 Task: Add Now Rose + Ylang Ylang Long-Lasting Deodorant to the cart.
Action: Mouse moved to (304, 149)
Screenshot: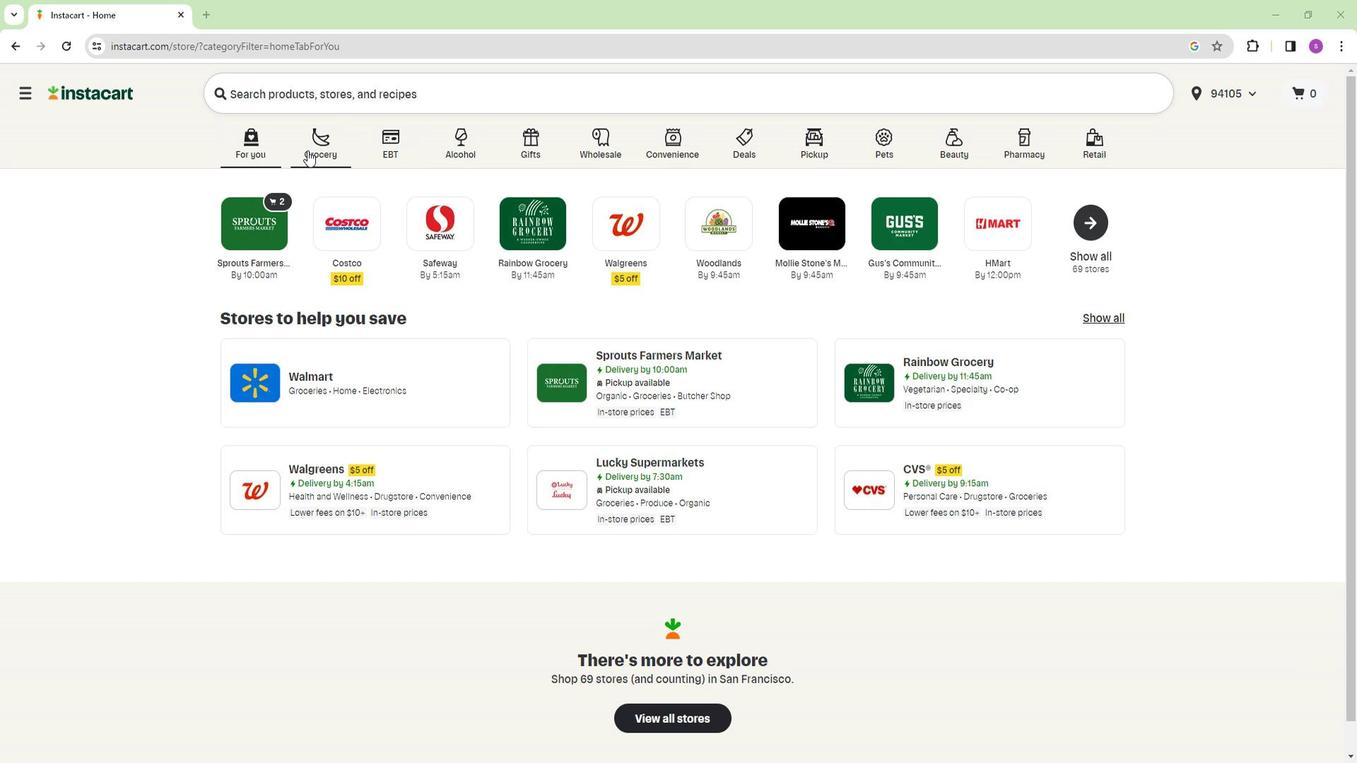 
Action: Mouse pressed left at (304, 149)
Screenshot: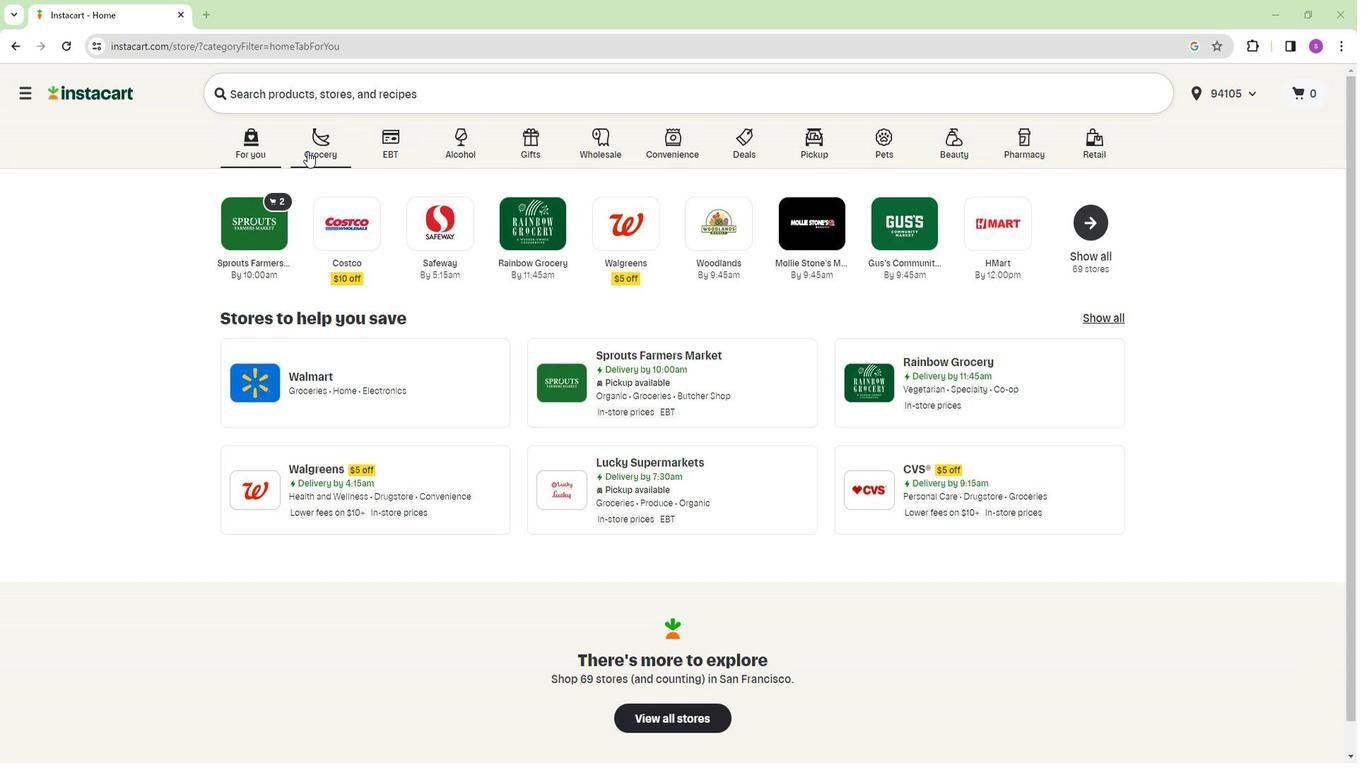
Action: Mouse moved to (258, 217)
Screenshot: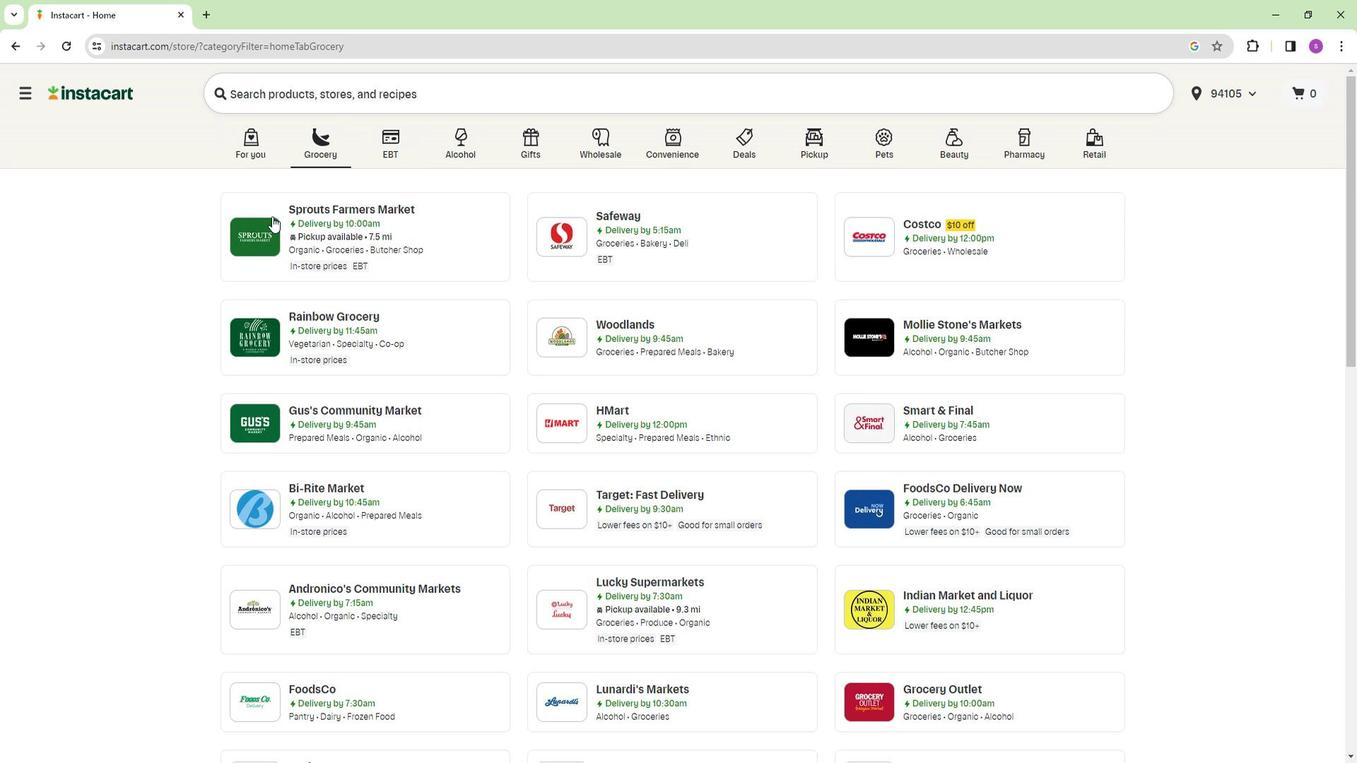 
Action: Mouse pressed left at (258, 217)
Screenshot: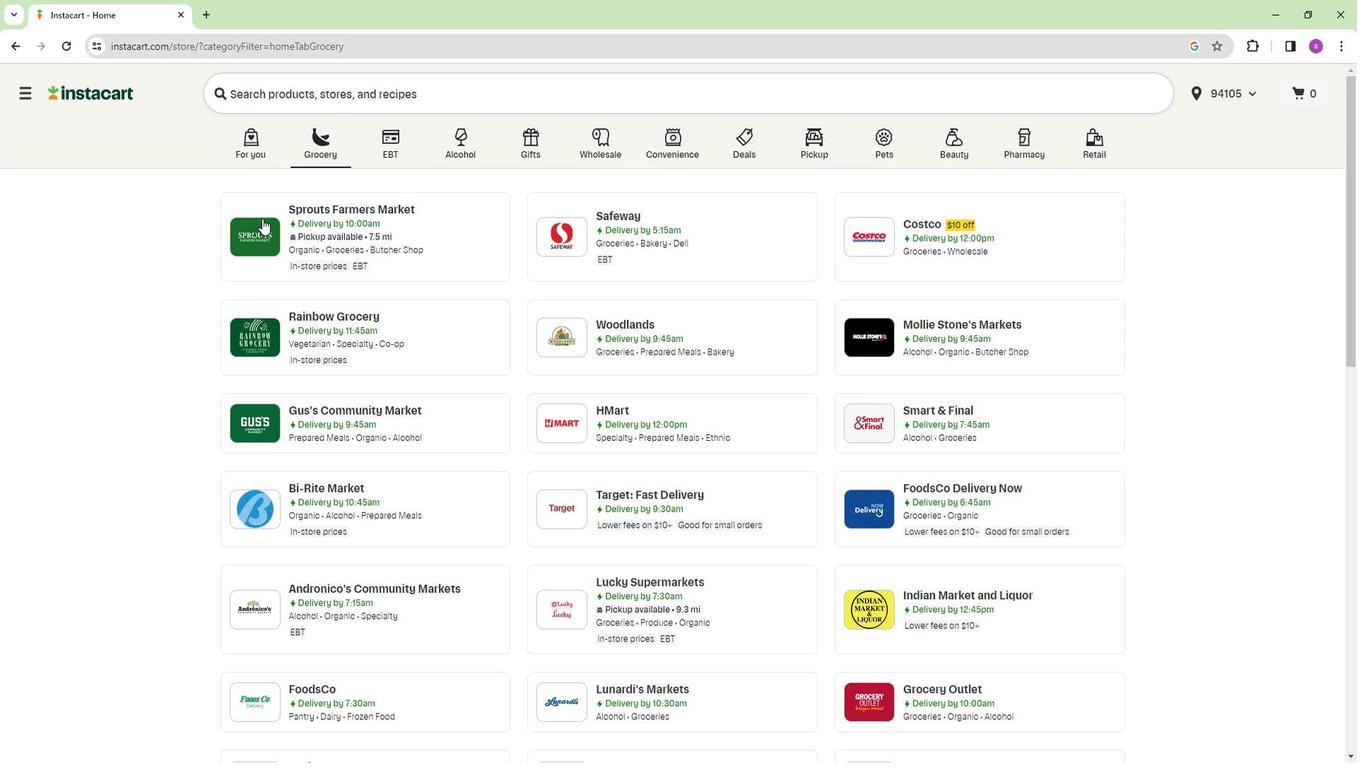 
Action: Mouse moved to (123, 363)
Screenshot: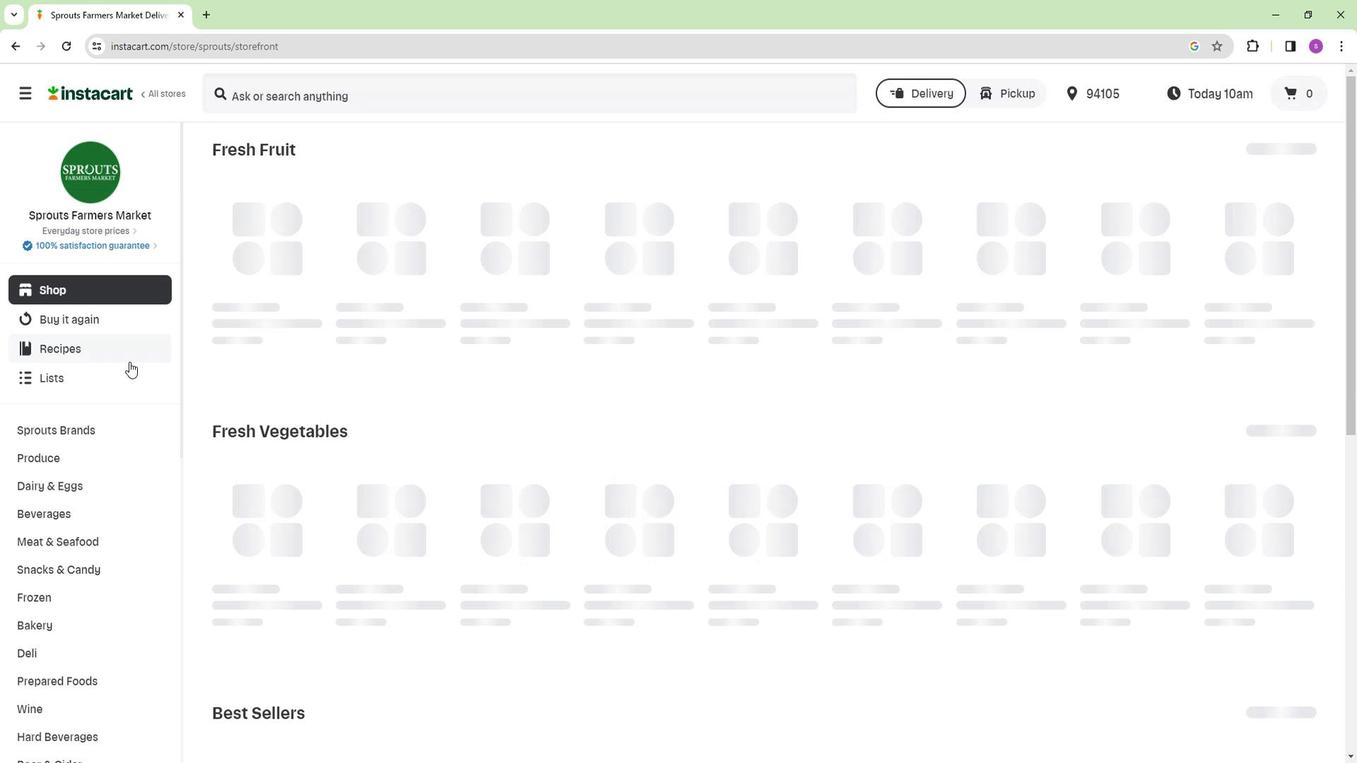 
Action: Mouse scrolled (123, 362) with delta (0, 0)
Screenshot: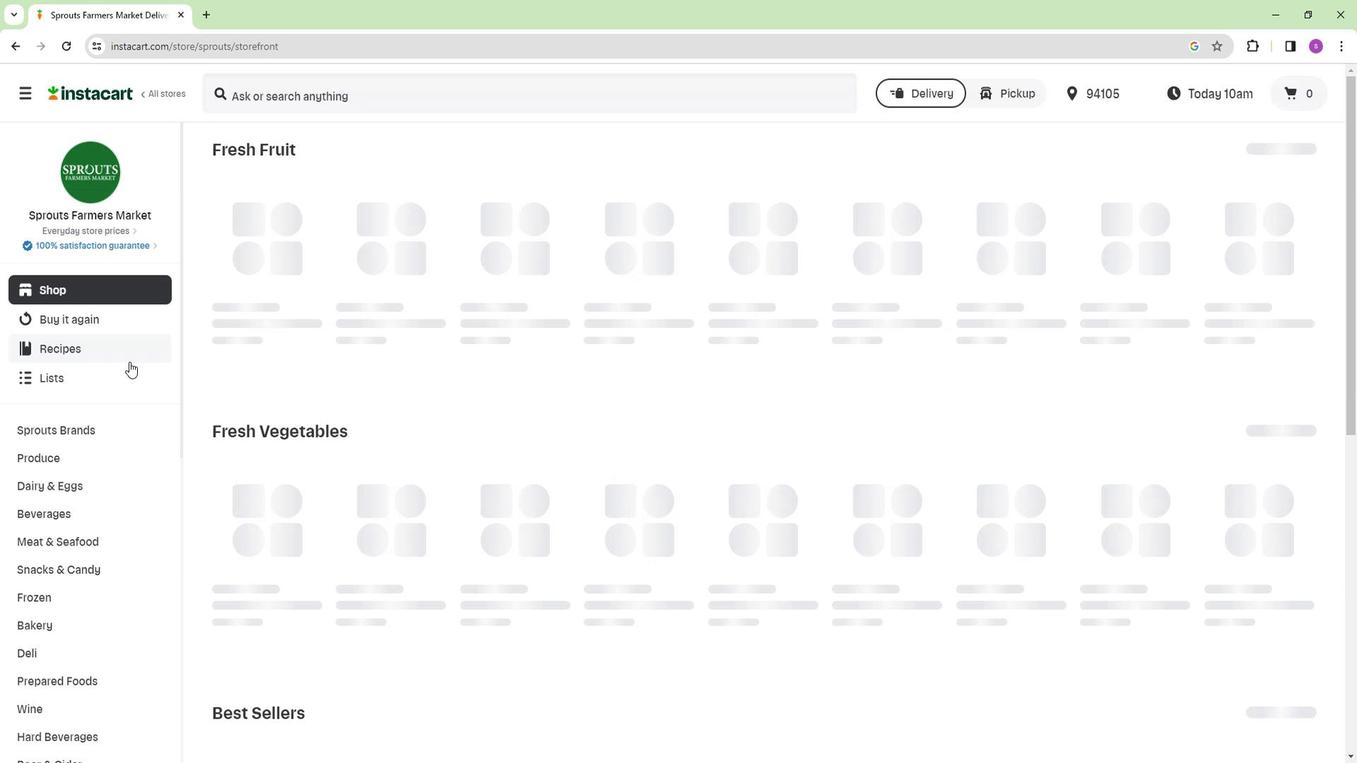 
Action: Mouse scrolled (123, 362) with delta (0, 0)
Screenshot: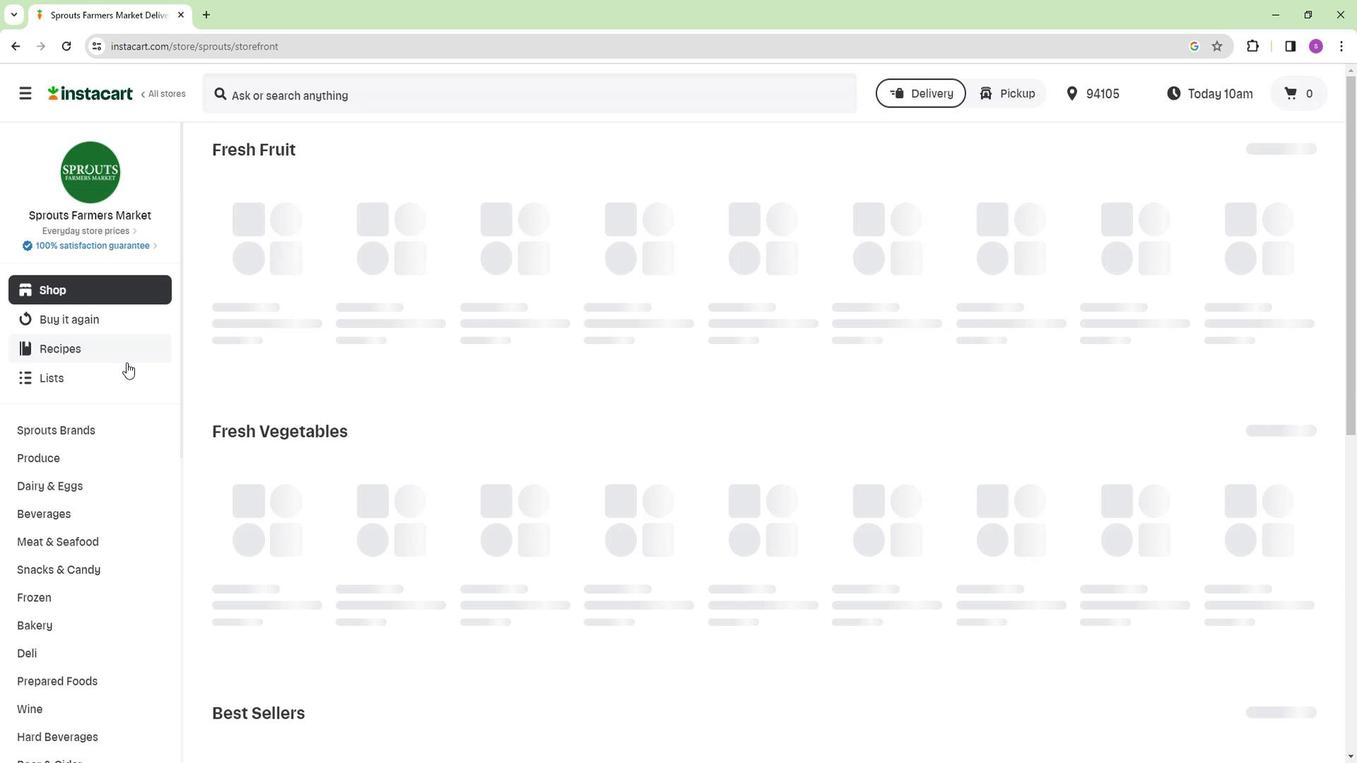 
Action: Mouse scrolled (123, 362) with delta (0, 0)
Screenshot: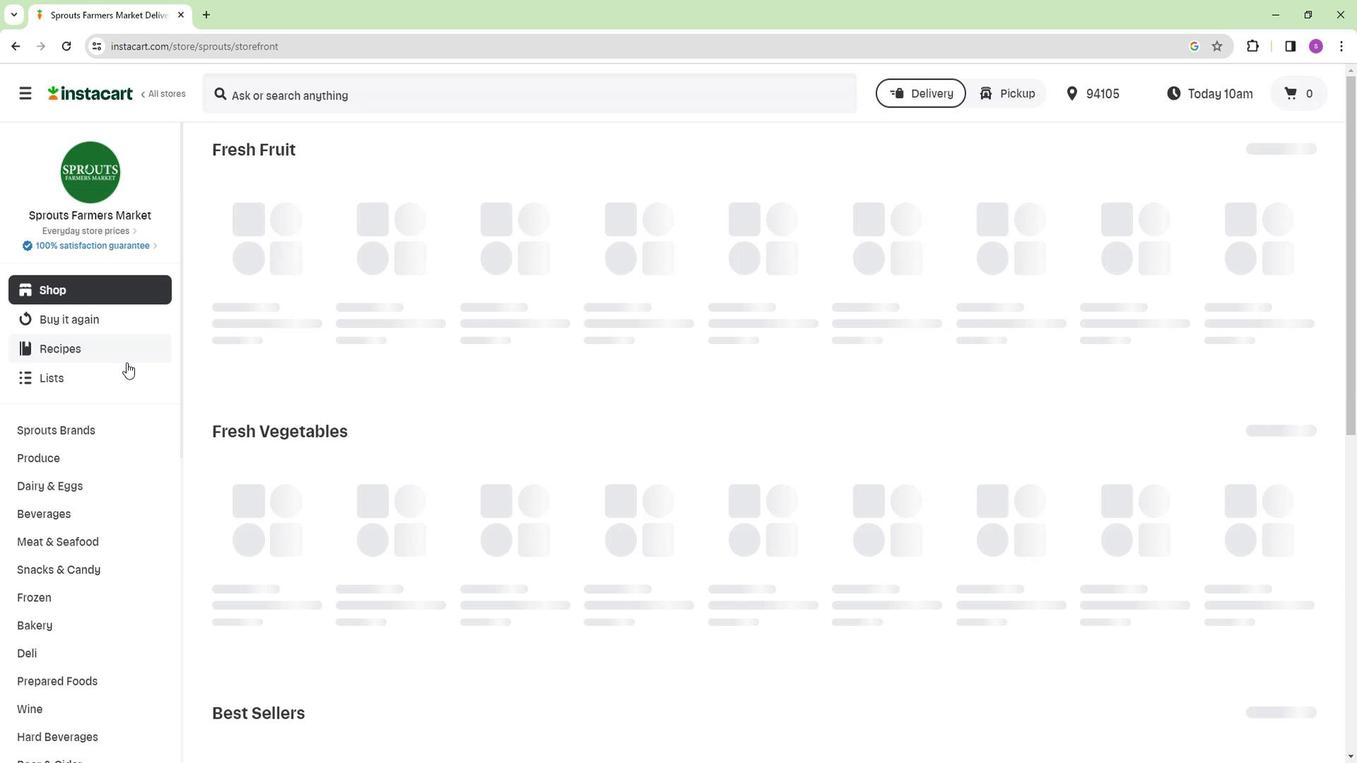 
Action: Mouse moved to (123, 361)
Screenshot: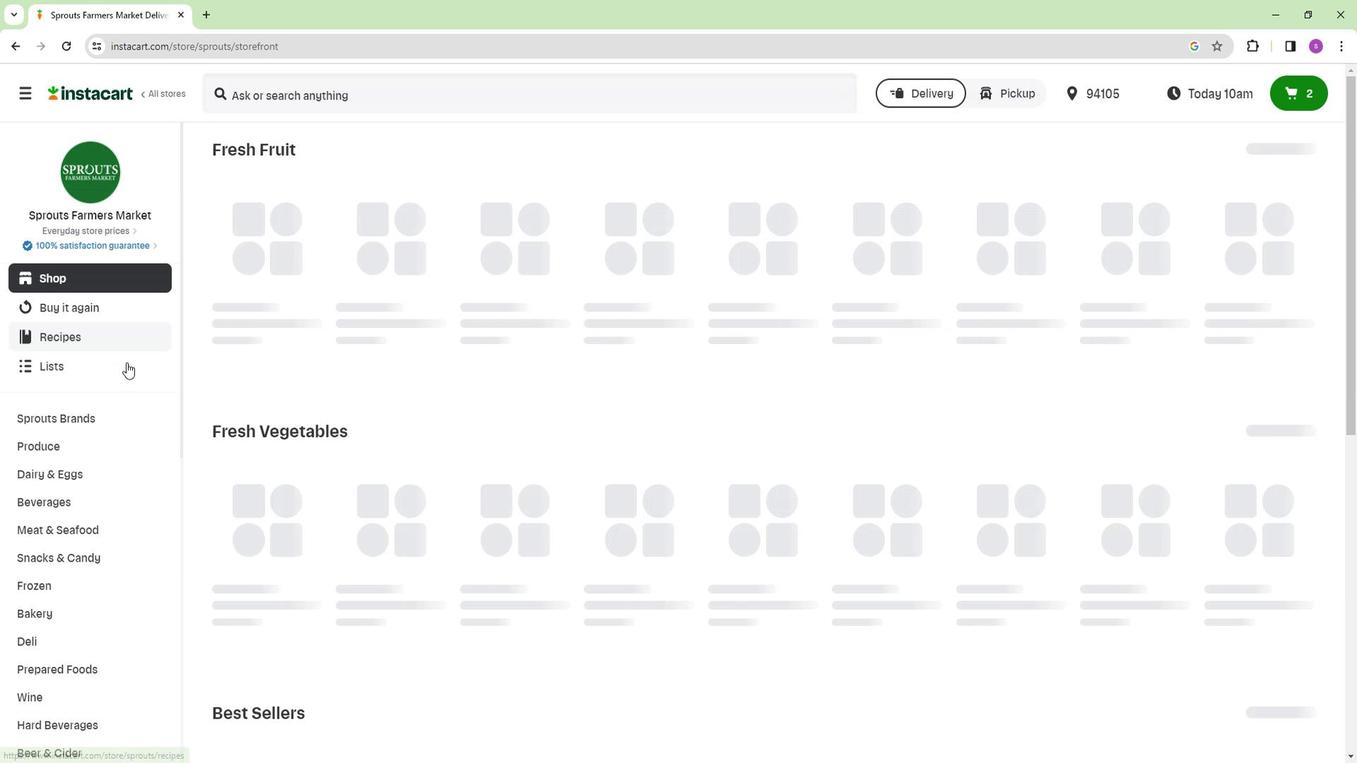 
Action: Mouse scrolled (123, 360) with delta (0, 0)
Screenshot: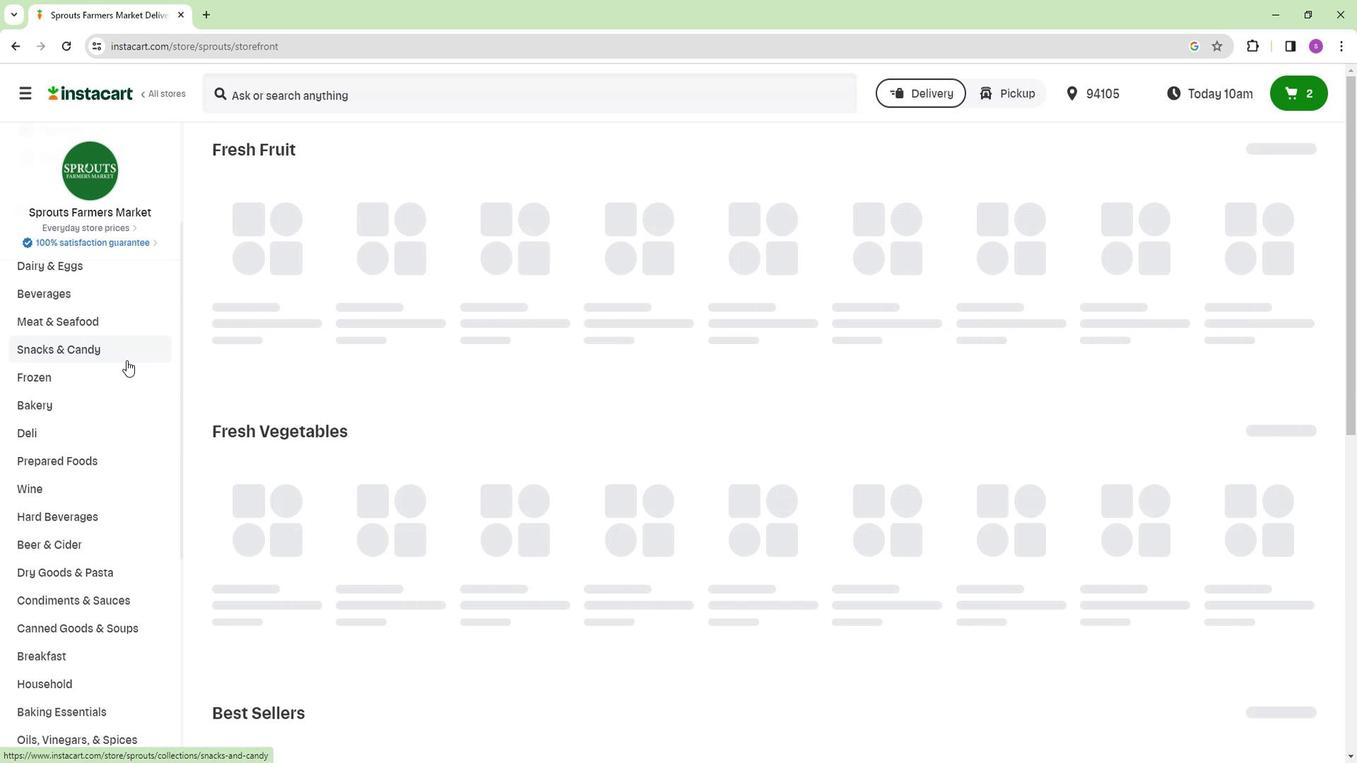 
Action: Mouse scrolled (123, 360) with delta (0, 0)
Screenshot: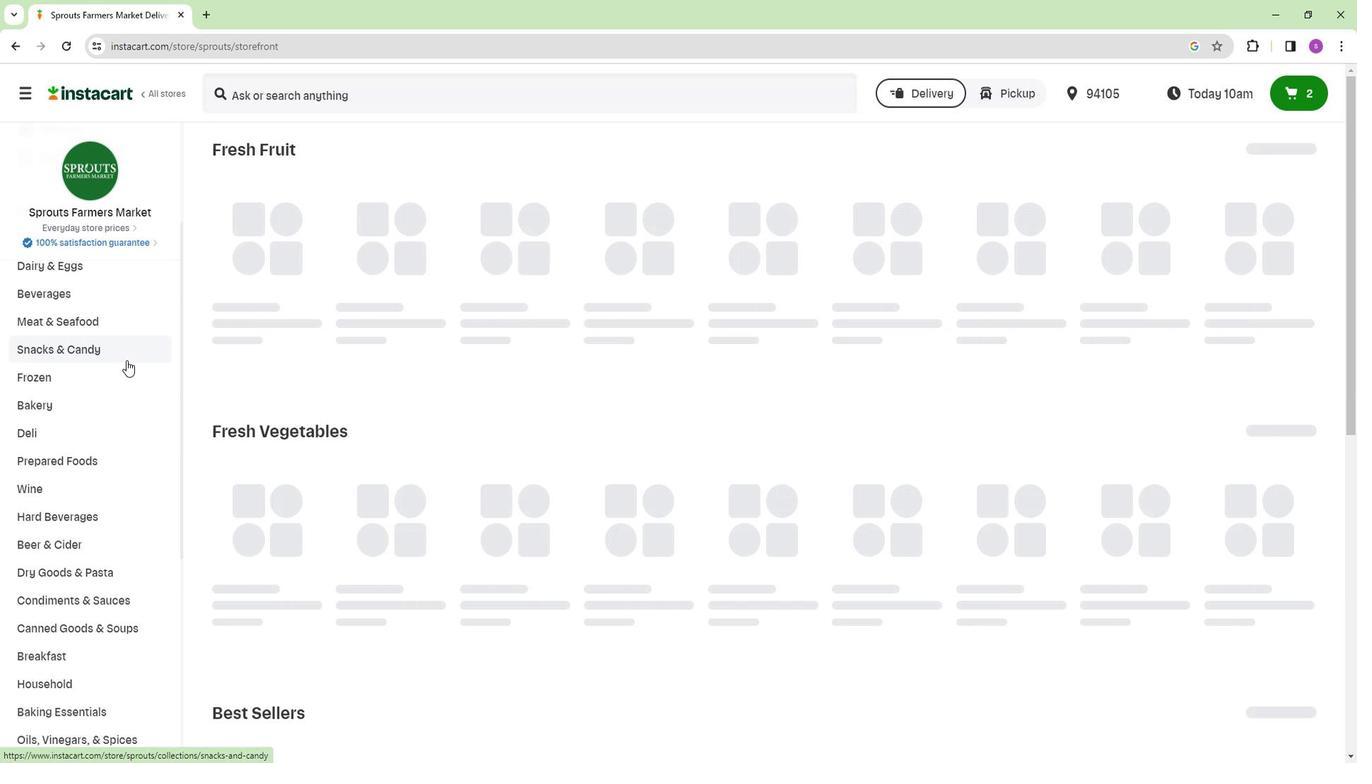 
Action: Mouse scrolled (123, 360) with delta (0, 0)
Screenshot: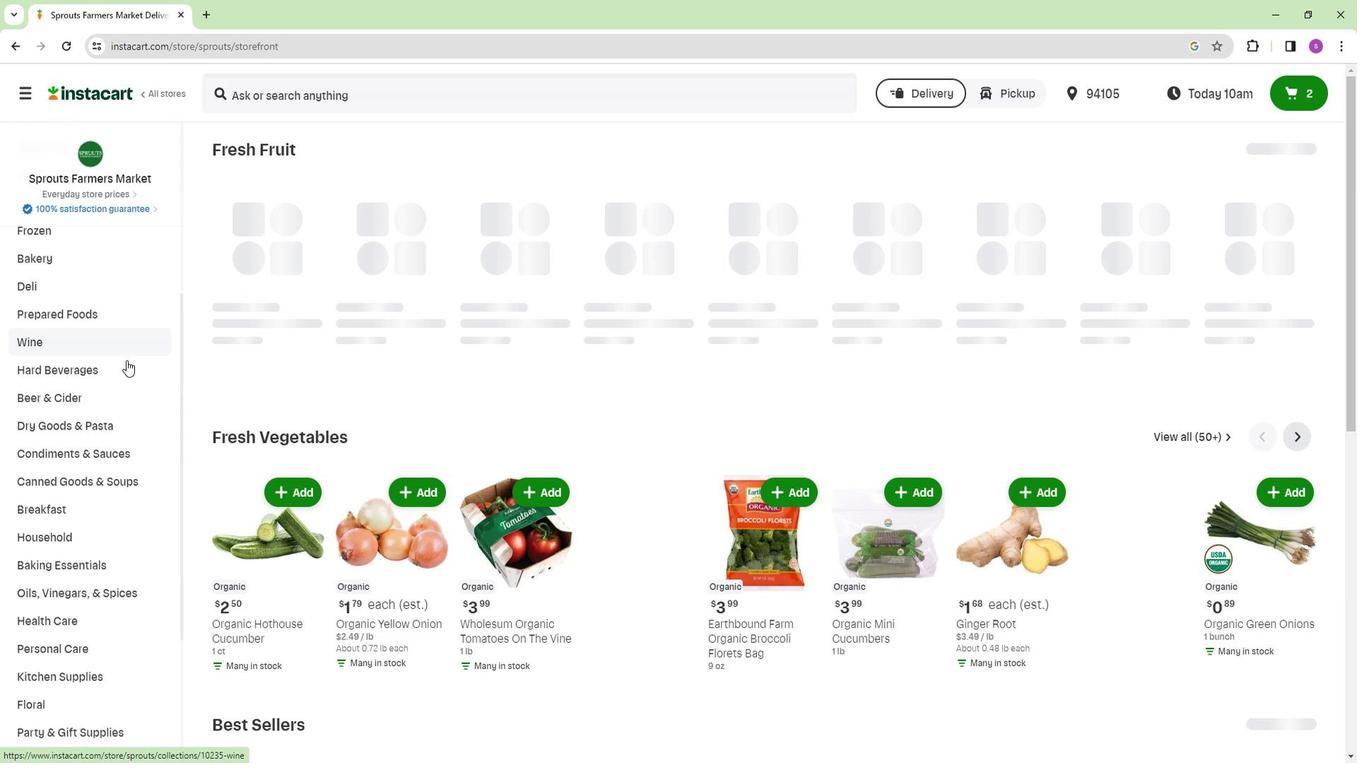 
Action: Mouse scrolled (123, 360) with delta (0, 0)
Screenshot: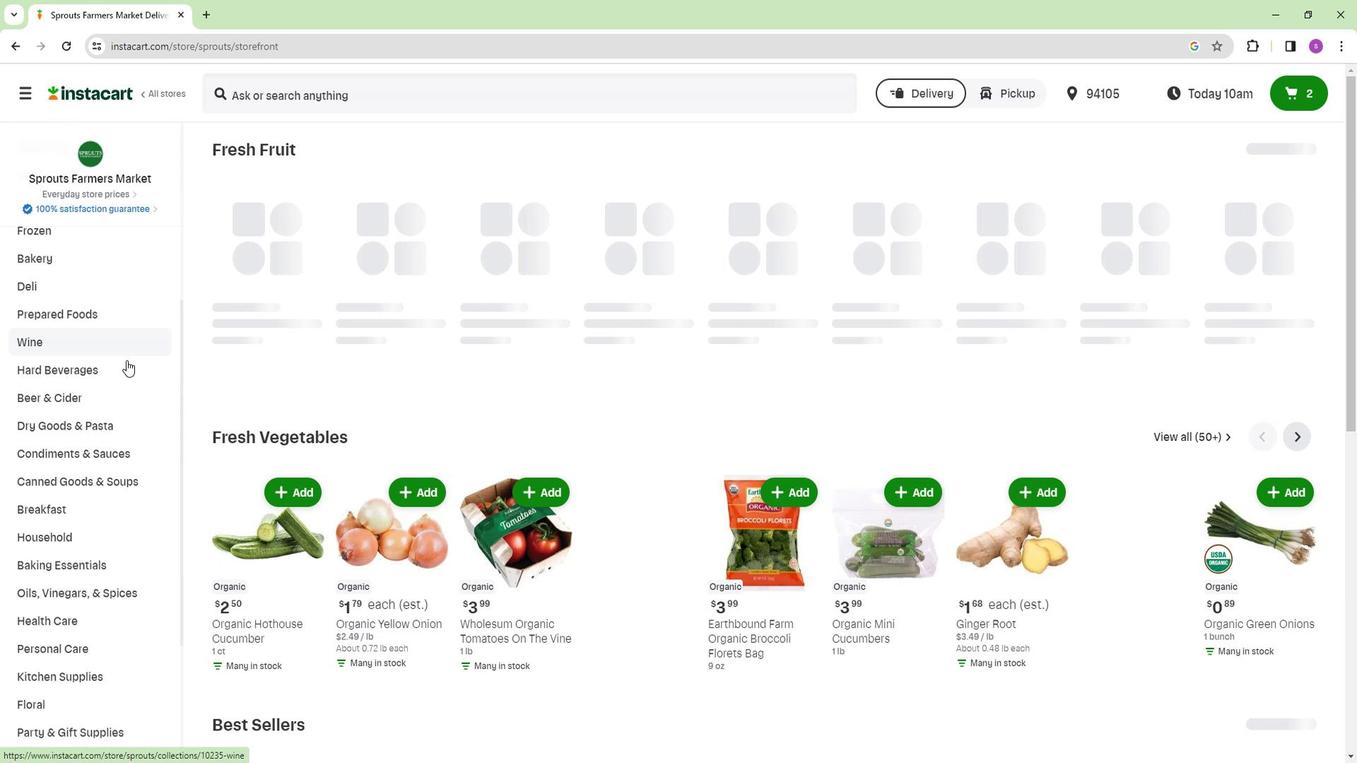 
Action: Mouse moved to (65, 499)
Screenshot: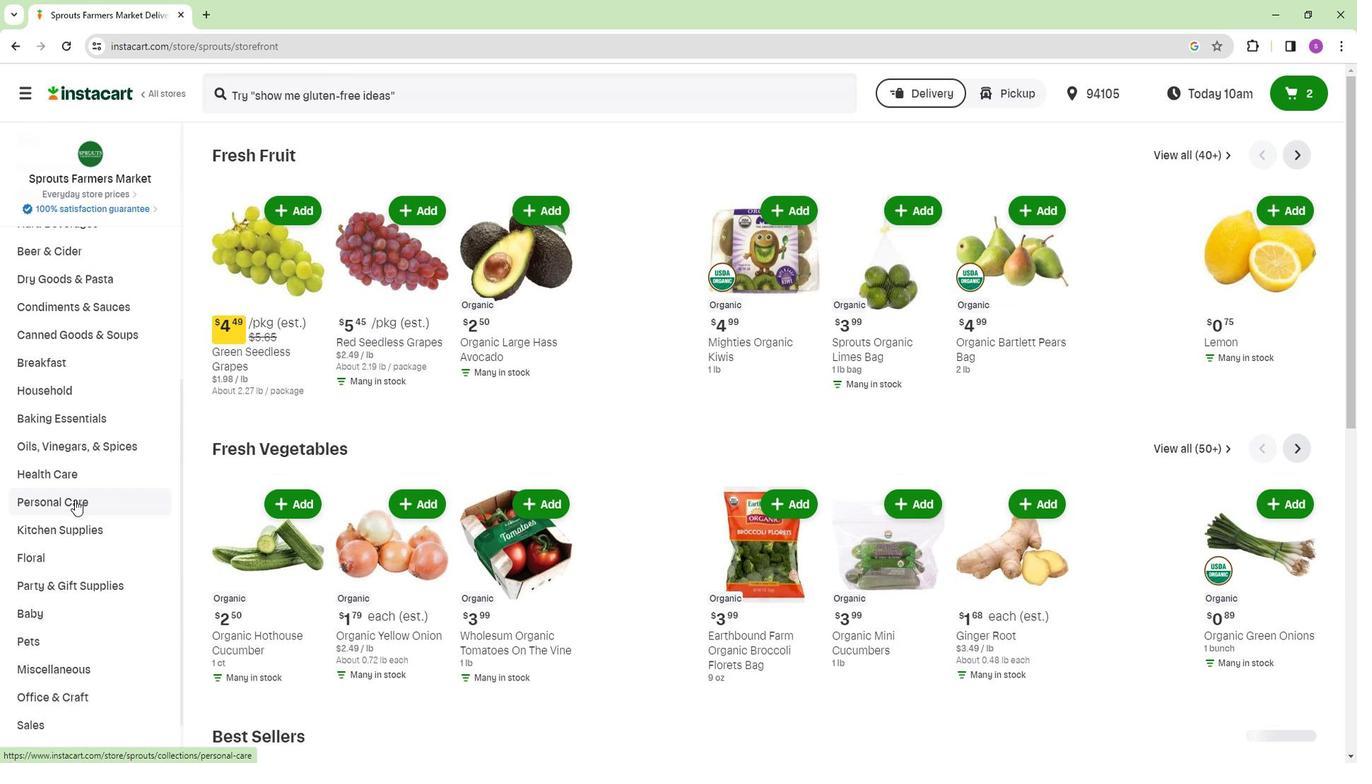 
Action: Mouse pressed left at (65, 499)
Screenshot: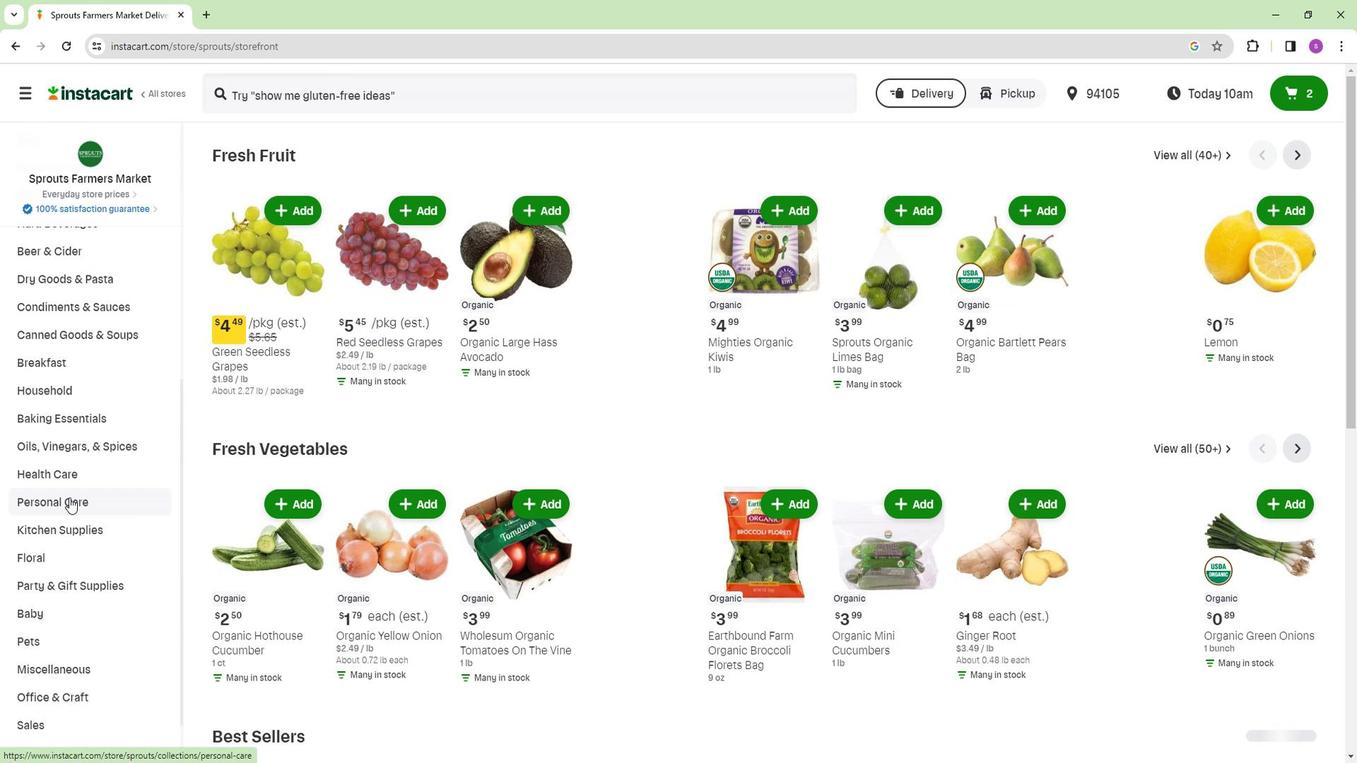 
Action: Mouse moved to (577, 188)
Screenshot: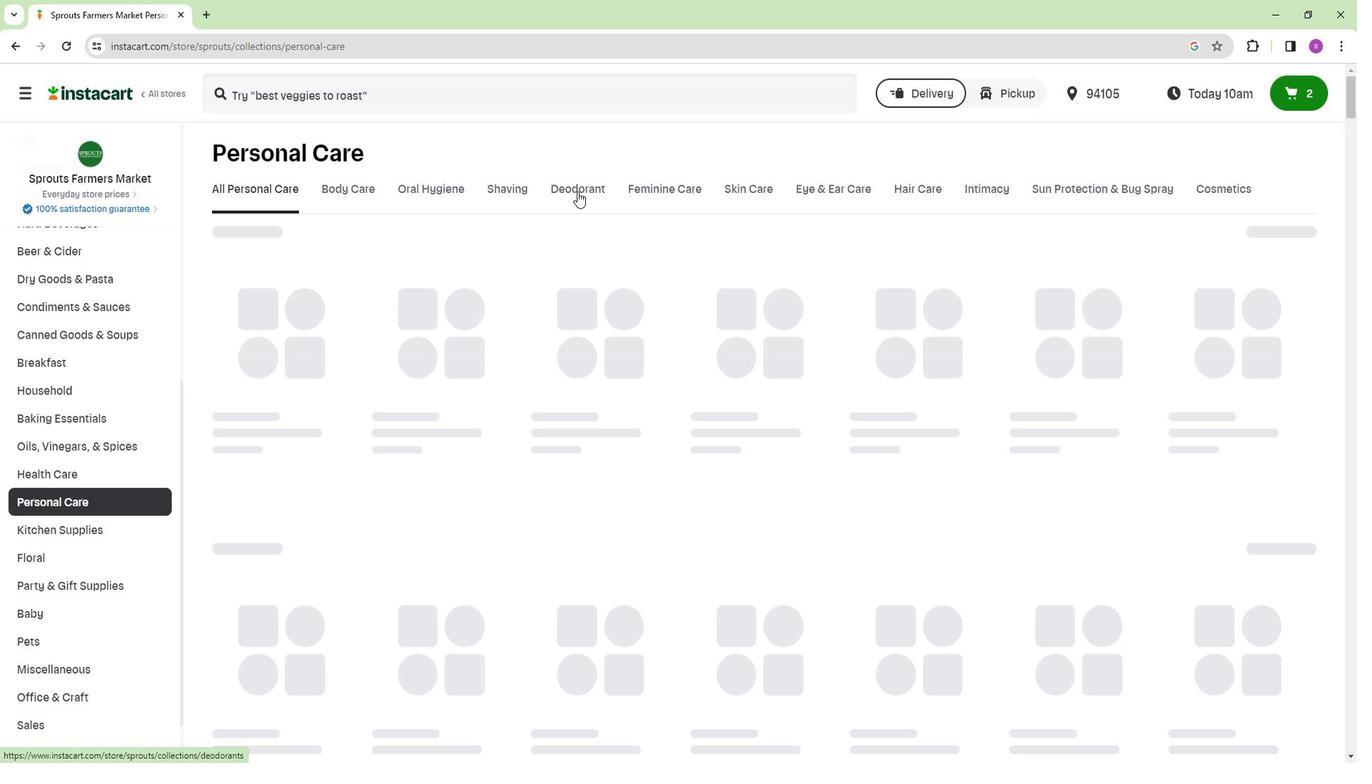 
Action: Mouse pressed left at (577, 188)
Screenshot: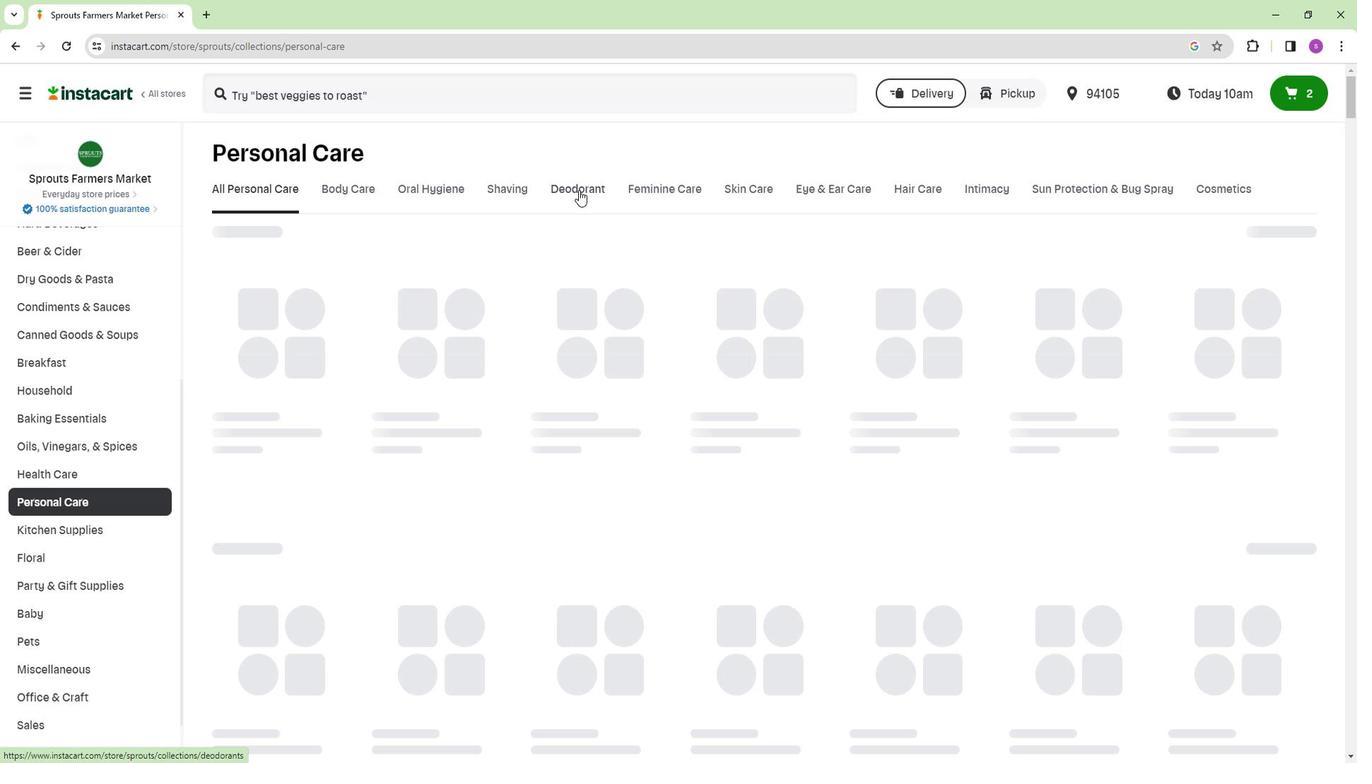 
Action: Mouse moved to (463, 88)
Screenshot: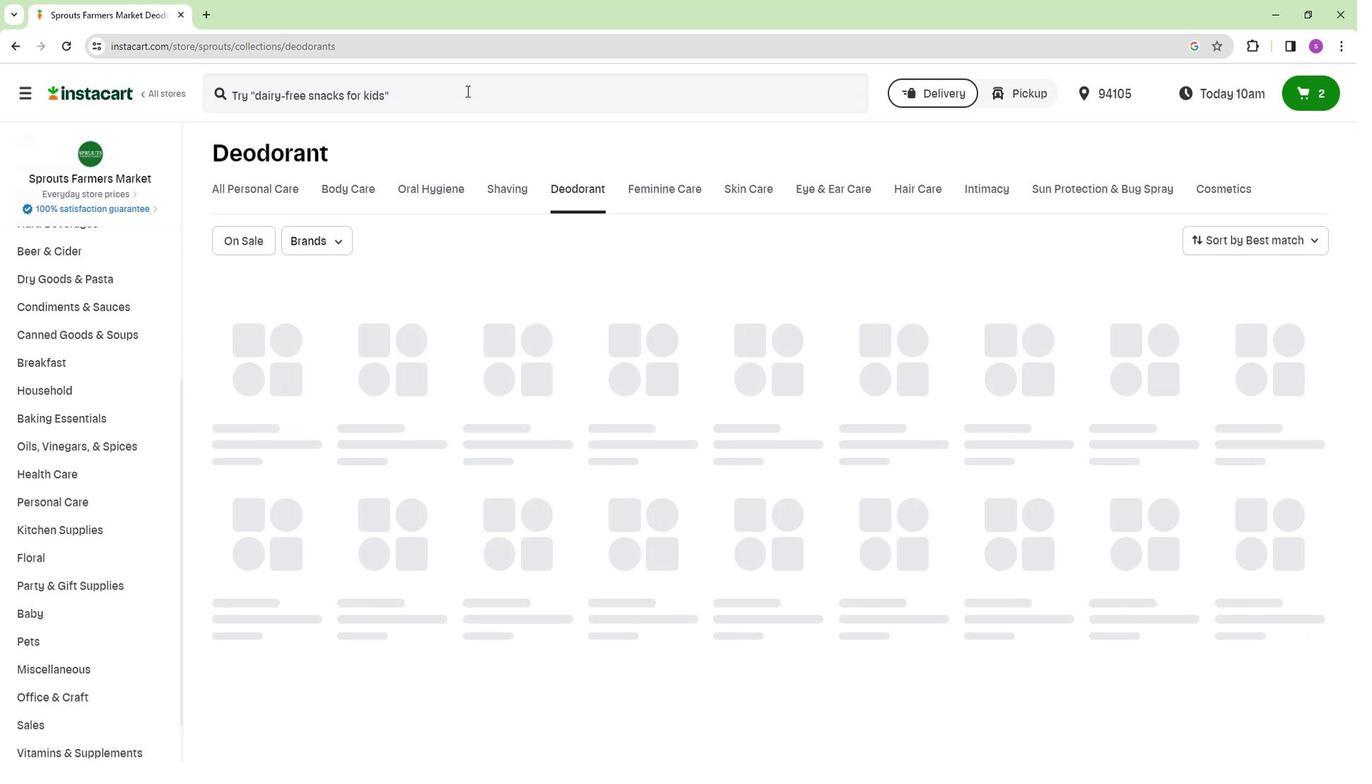 
Action: Mouse pressed left at (463, 88)
Screenshot: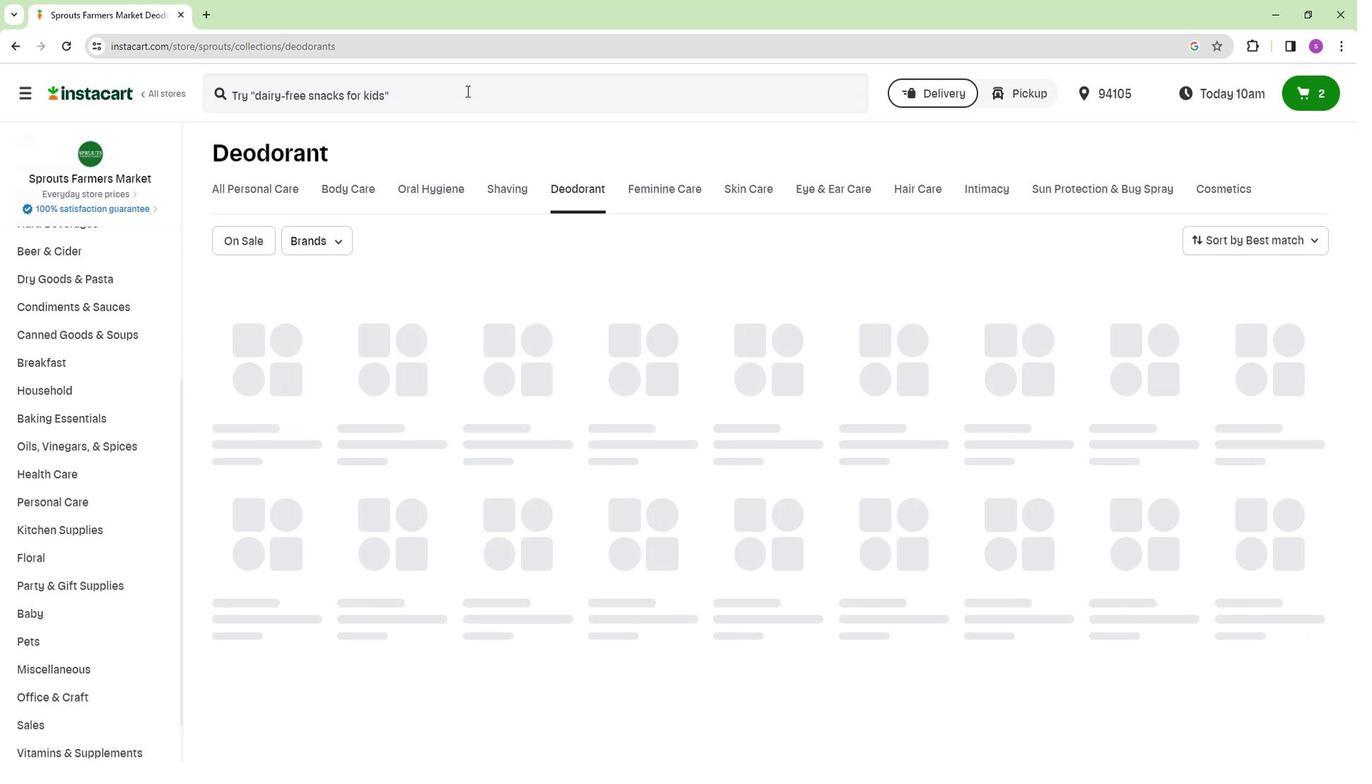 
Action: Key pressed <Key.shift>Now<Key.space><Key.shift>Rose<Key.space>+6<Key.backspace><Key.space><Key.shift>Ylang<Key.space><Key.shift>Ylang<Key.space><Key.shift>Long-<Key.shift>Lasting<Key.space><Key.shift>Deodorant<Key.enter>
Screenshot: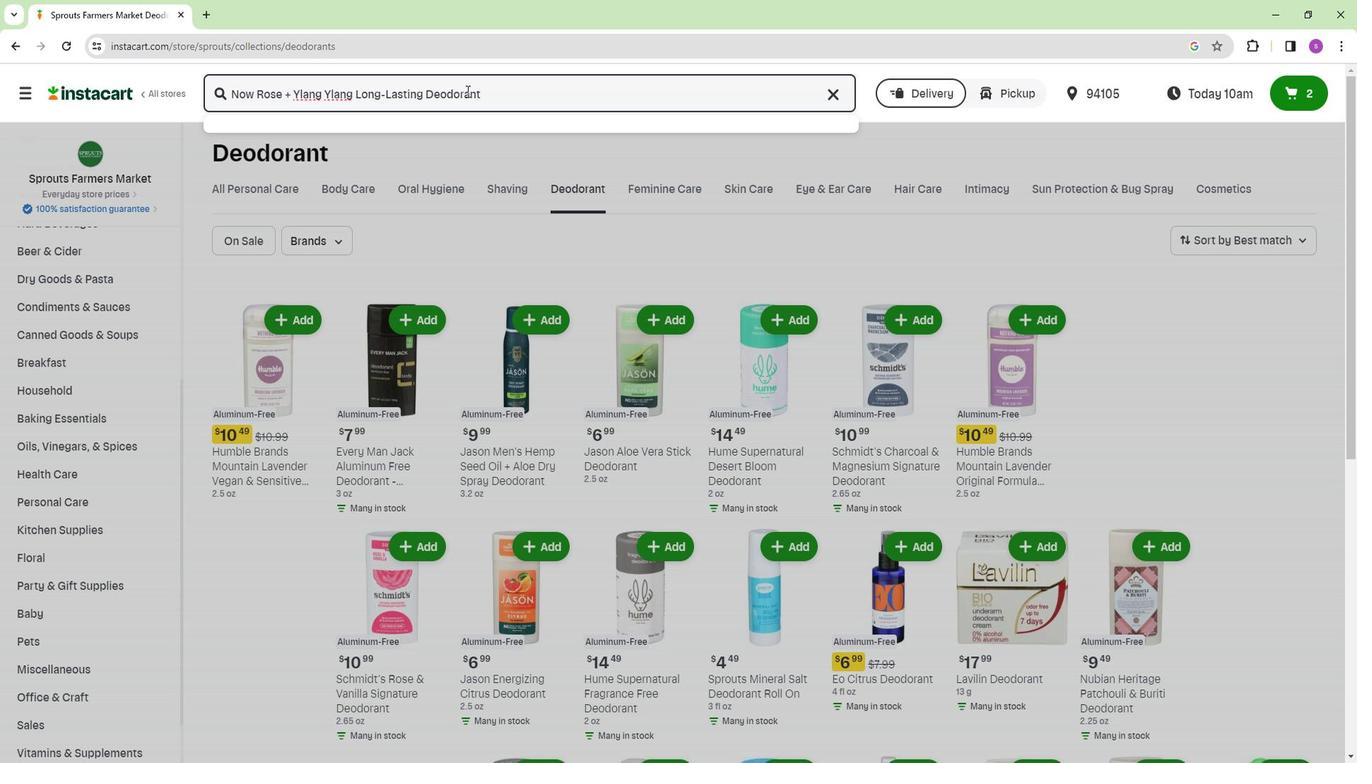 
Action: Mouse moved to (528, 210)
Screenshot: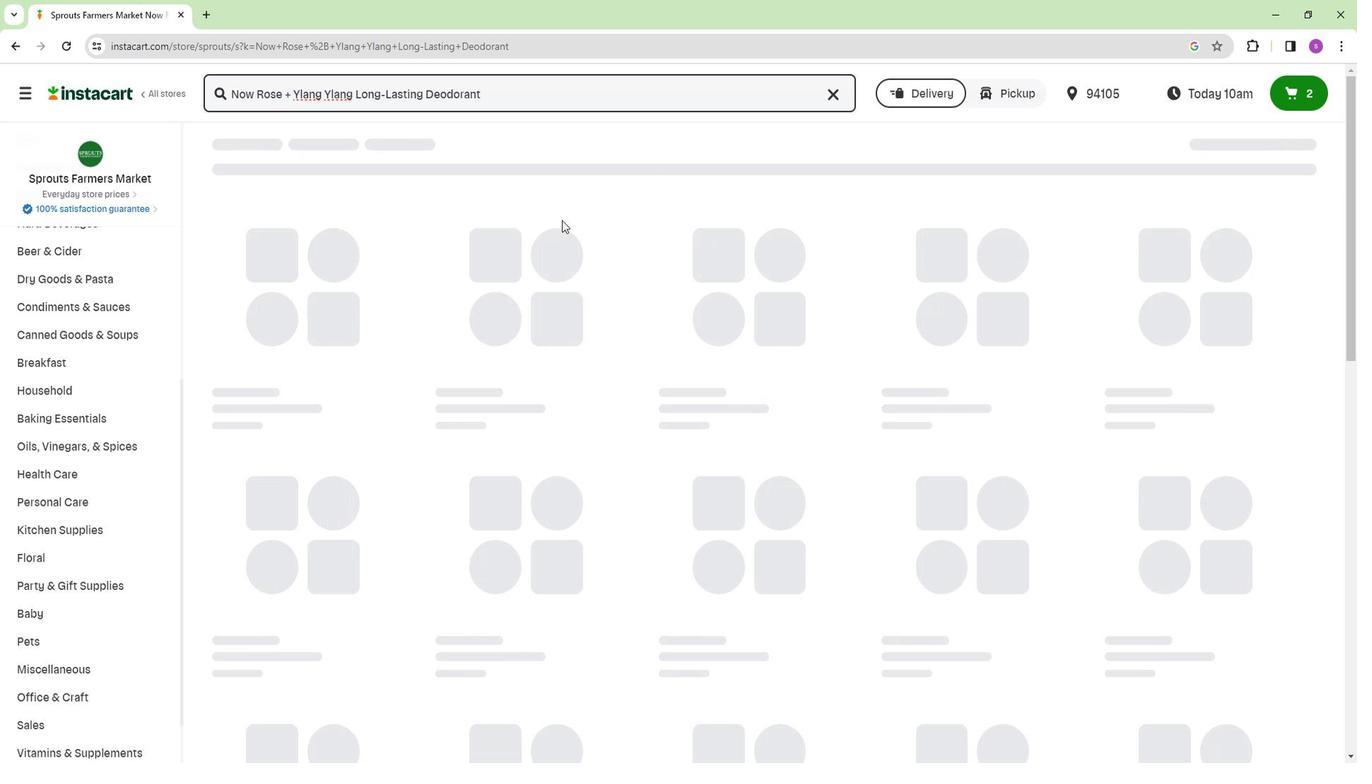 
Action: Mouse scrolled (528, 209) with delta (0, 0)
Screenshot: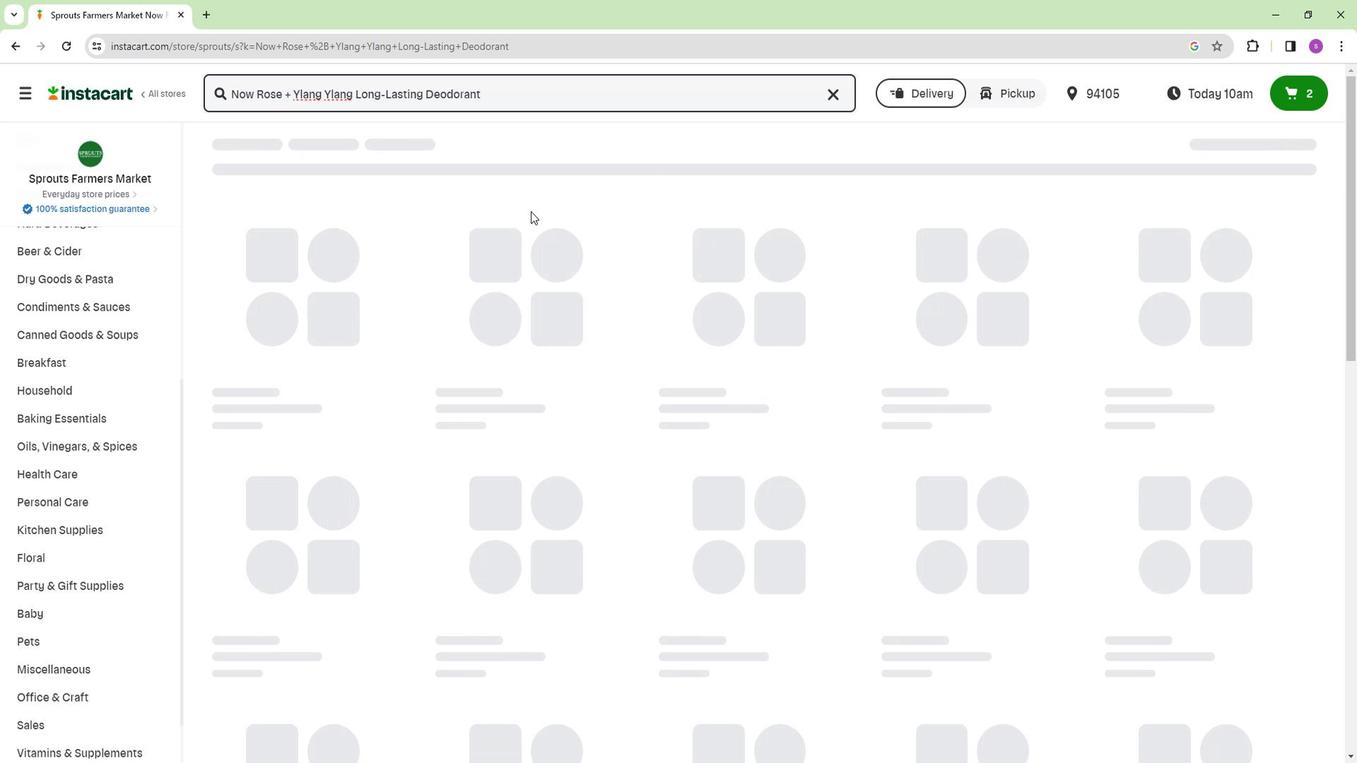 
Action: Mouse moved to (528, 210)
Screenshot: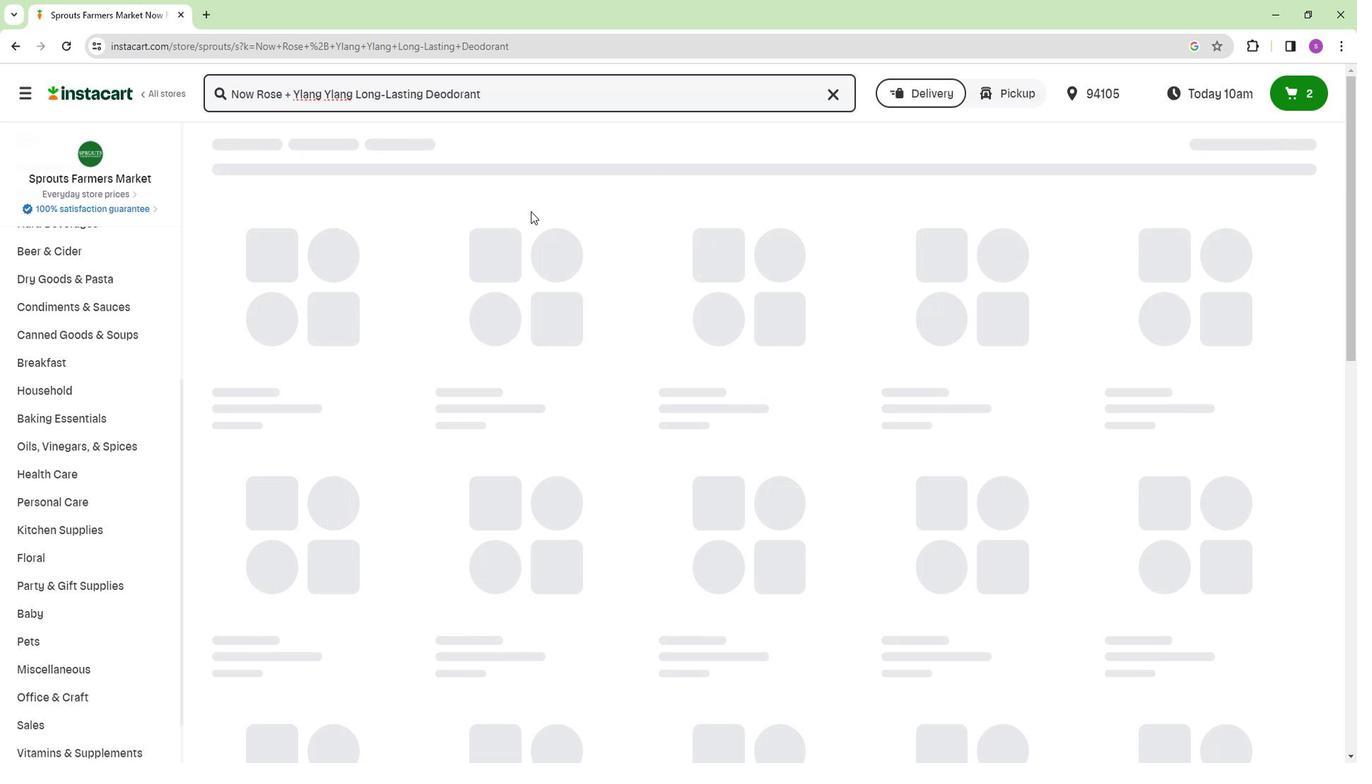 
Action: Mouse scrolled (528, 209) with delta (0, 0)
Screenshot: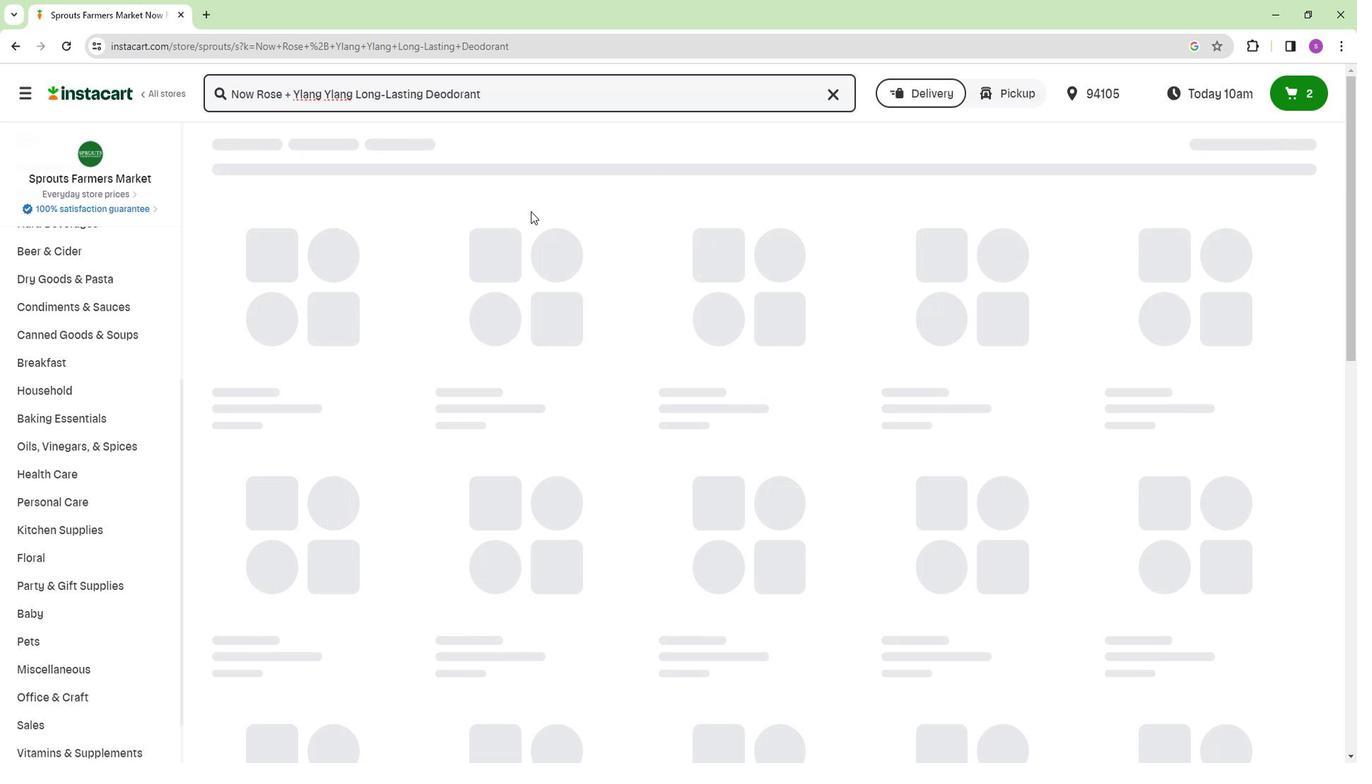 
Action: Mouse moved to (528, 210)
Screenshot: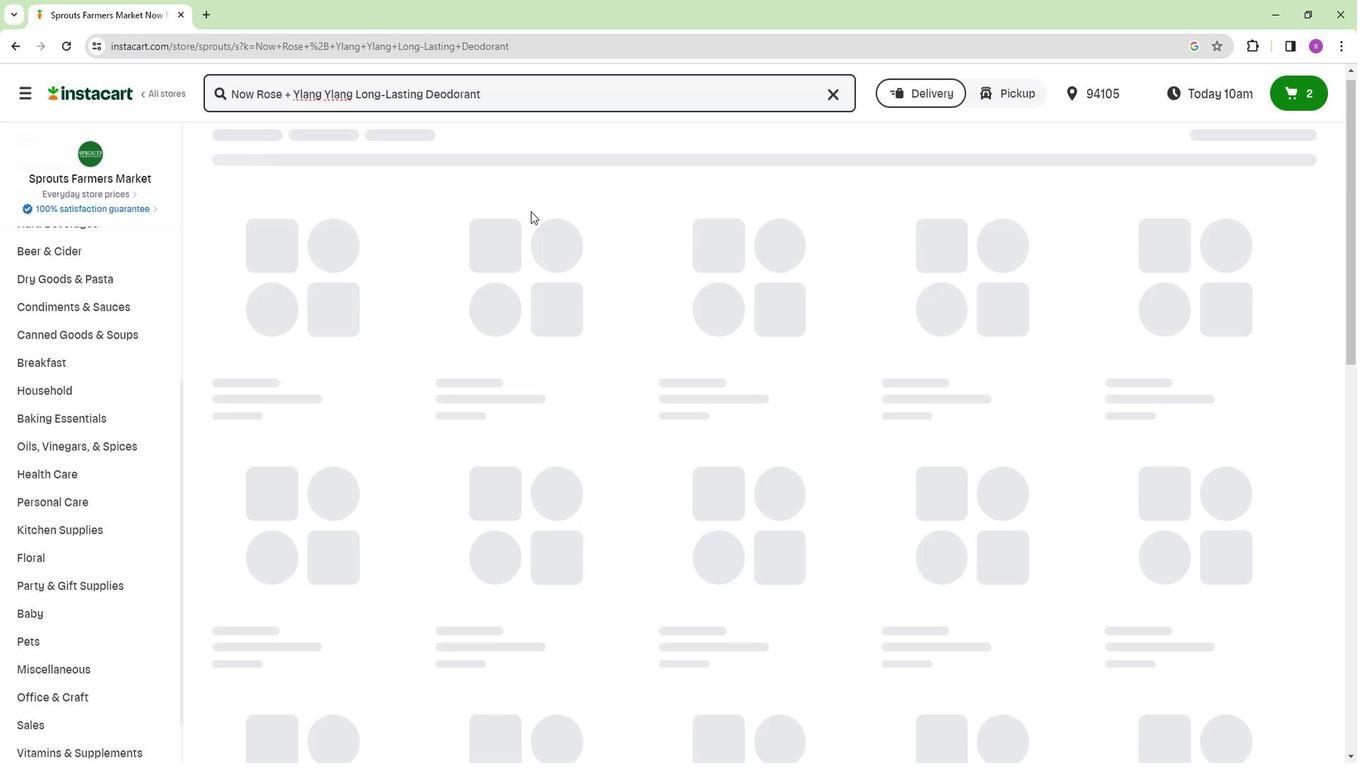 
Action: Mouse scrolled (528, 210) with delta (0, 0)
Screenshot: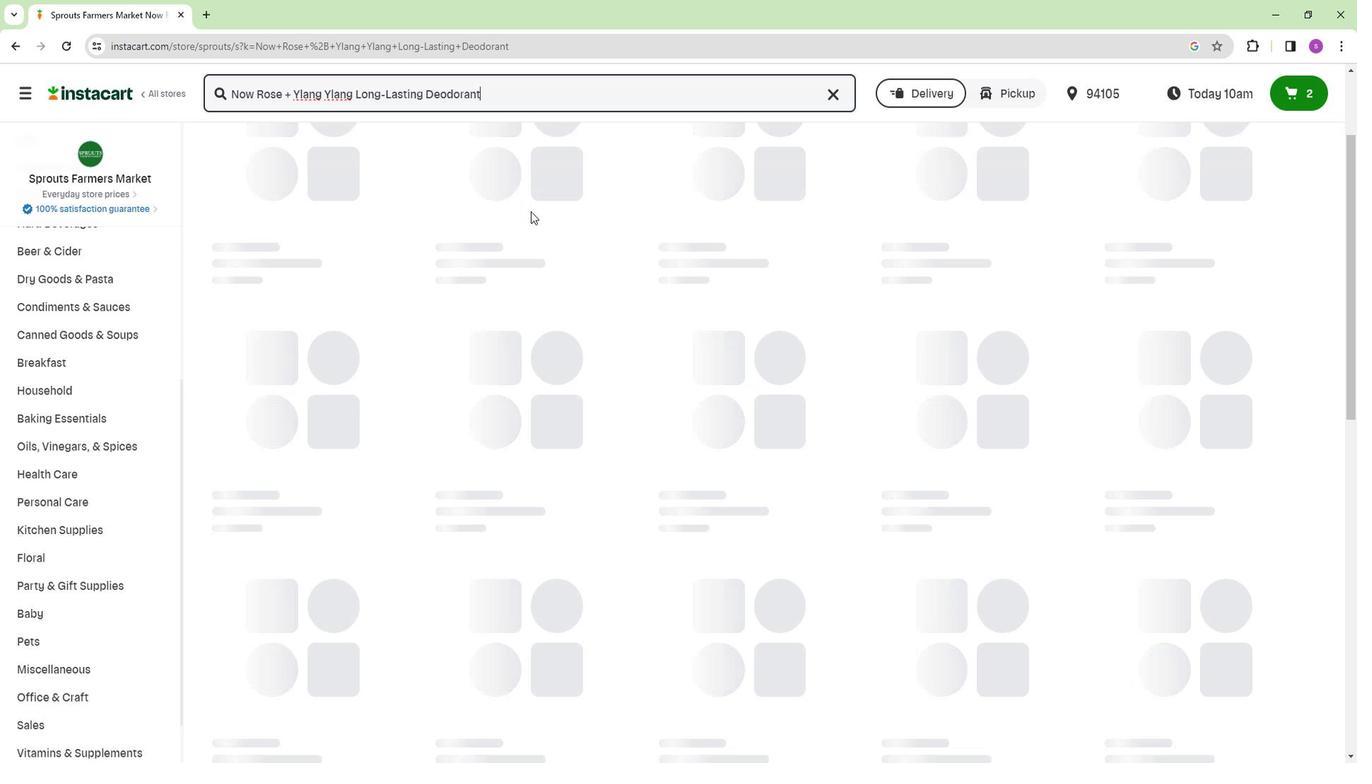 
Action: Mouse scrolled (528, 210) with delta (0, 0)
Screenshot: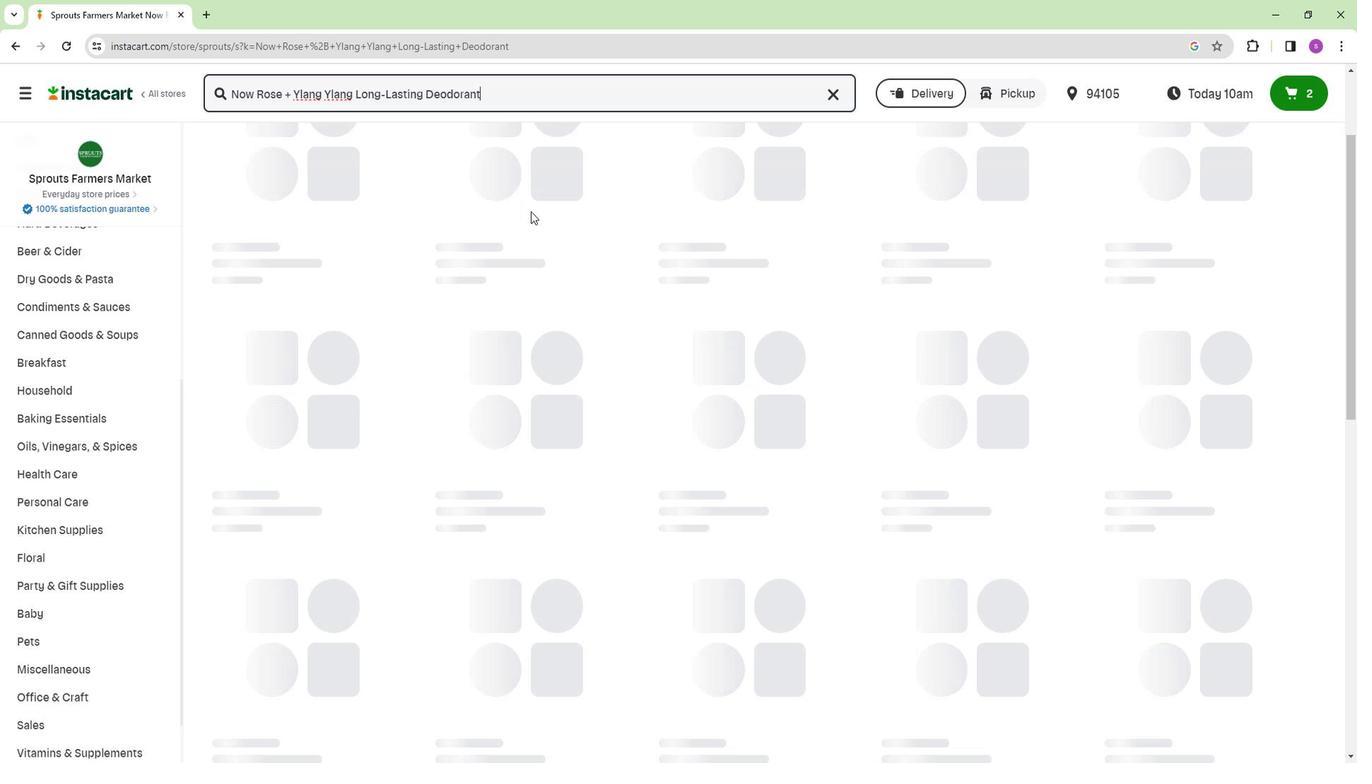 
Action: Mouse scrolled (528, 210) with delta (0, 0)
Screenshot: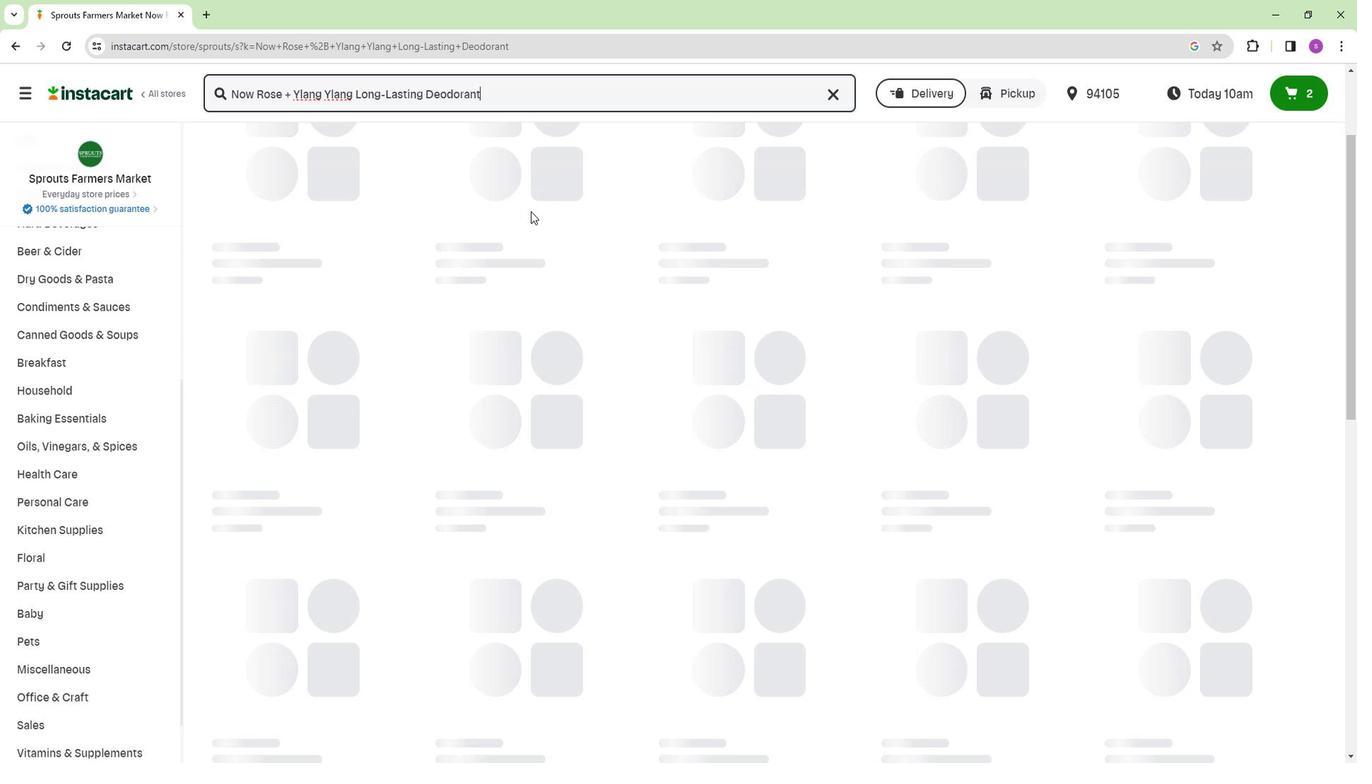 
Action: Mouse moved to (369, 257)
Screenshot: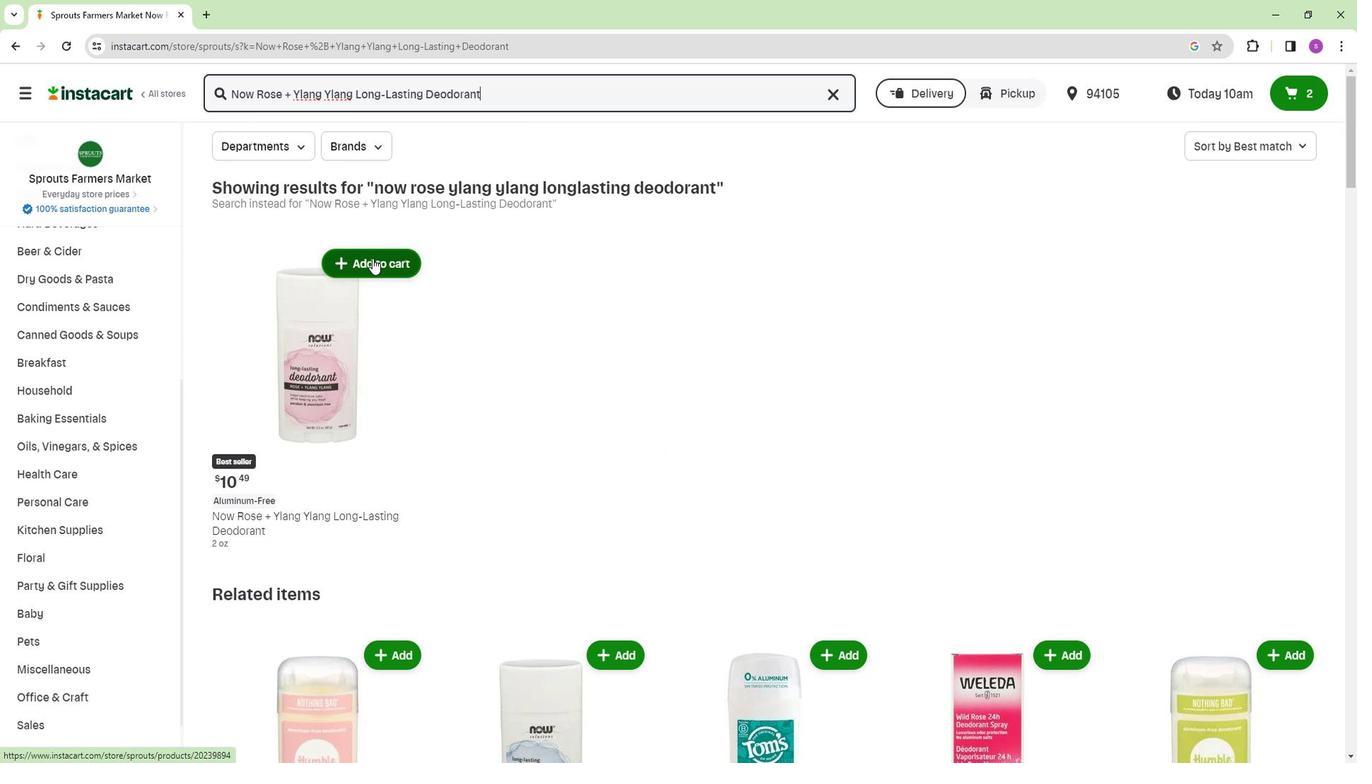 
Action: Mouse pressed left at (369, 257)
Screenshot: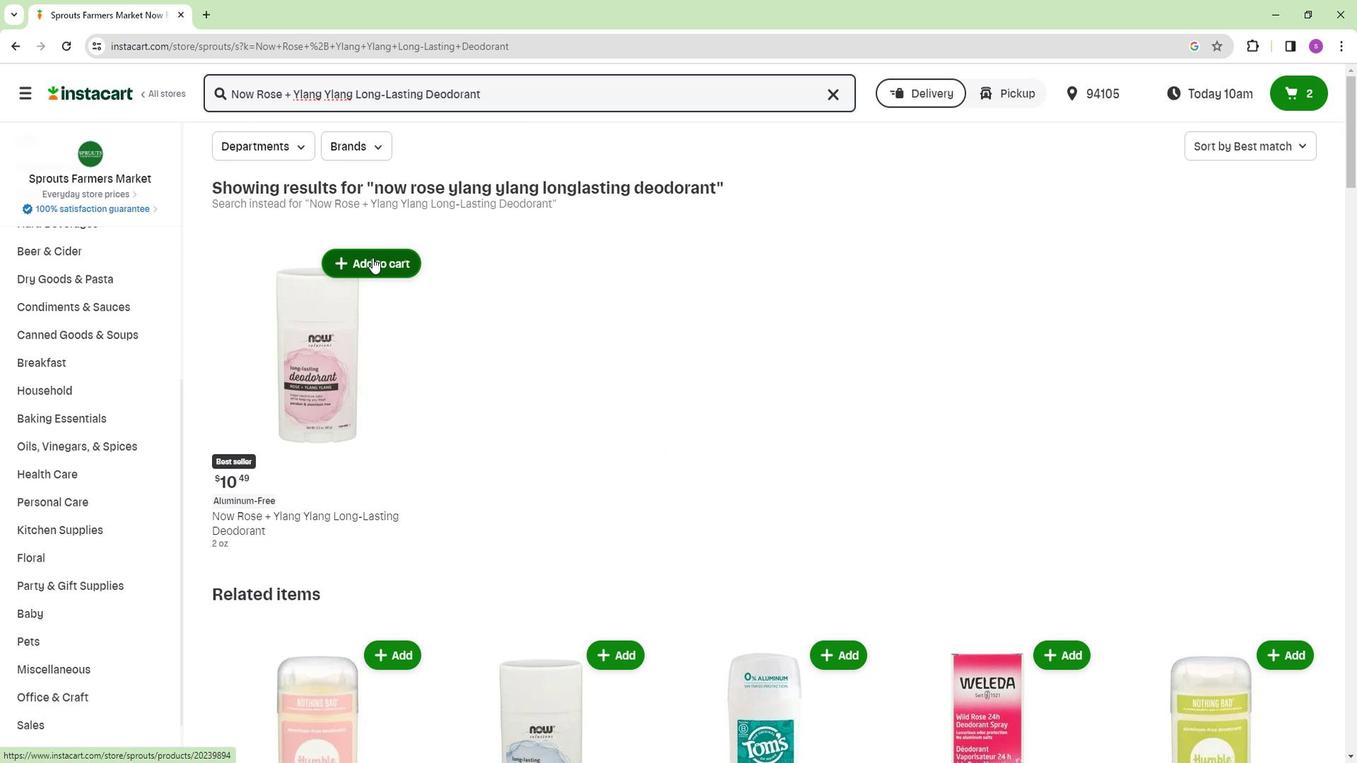 
Action: Mouse moved to (502, 286)
Screenshot: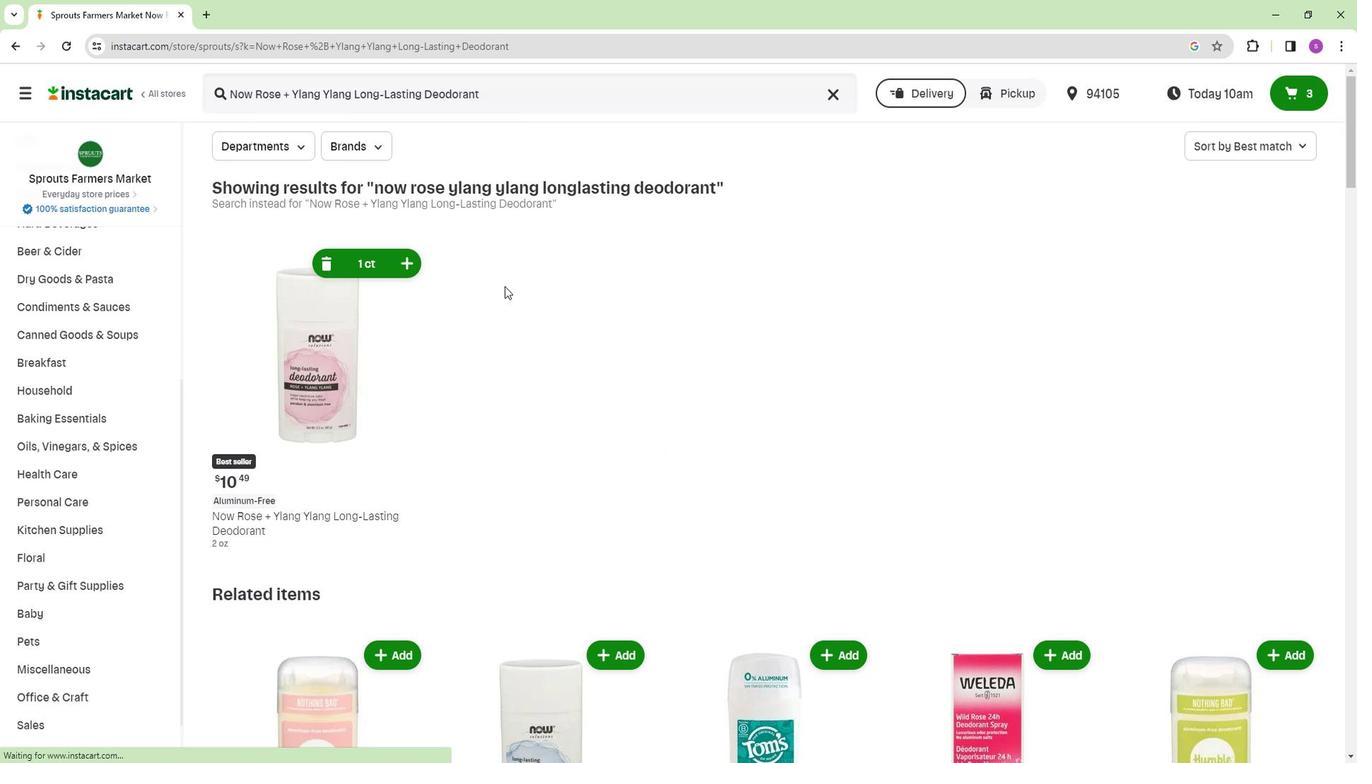 
